 Task: Select a due date automation when advanced on, the moment a card is due add content with a name or a description containing resume.
Action: Mouse moved to (1146, 85)
Screenshot: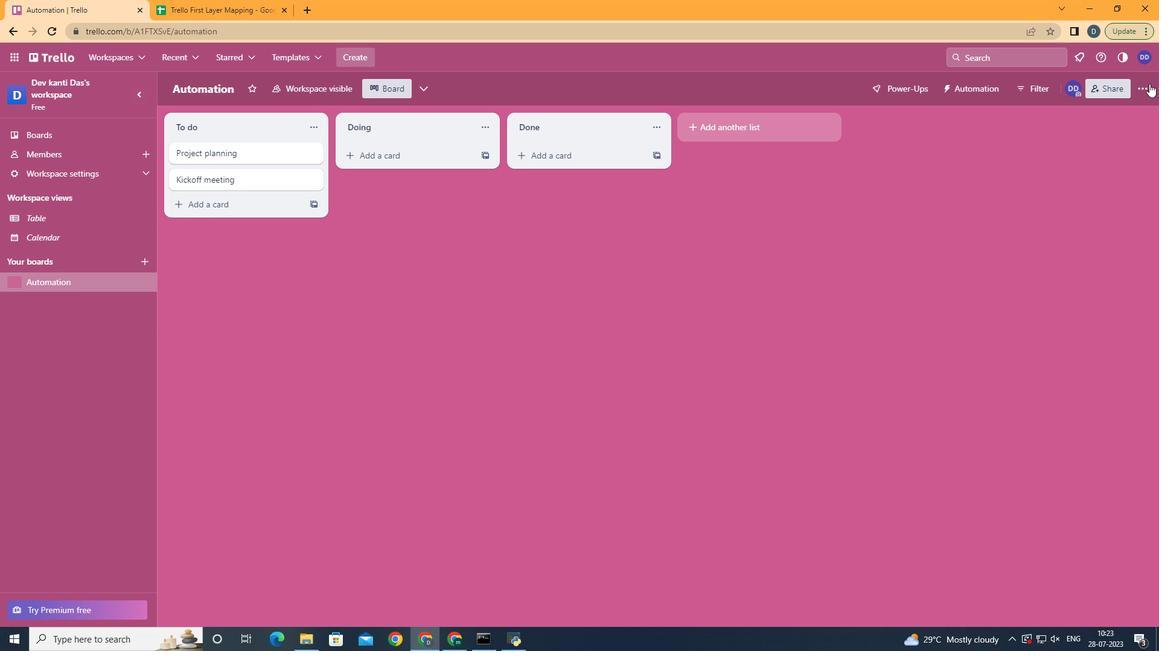 
Action: Mouse pressed left at (1146, 85)
Screenshot: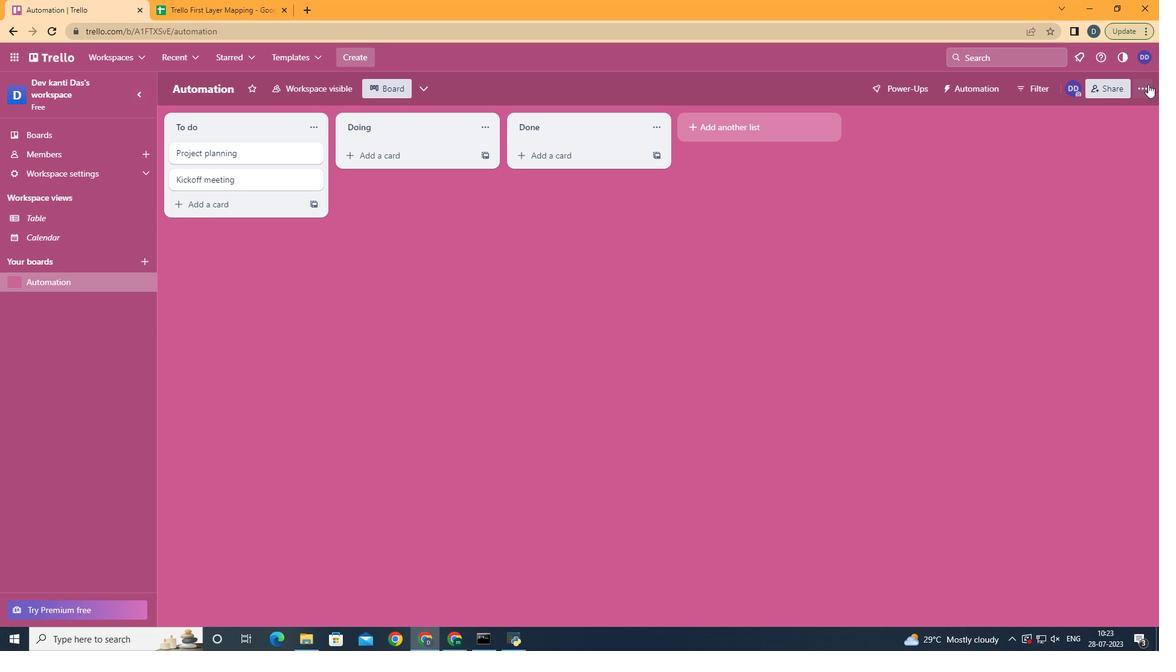 
Action: Mouse moved to (1033, 252)
Screenshot: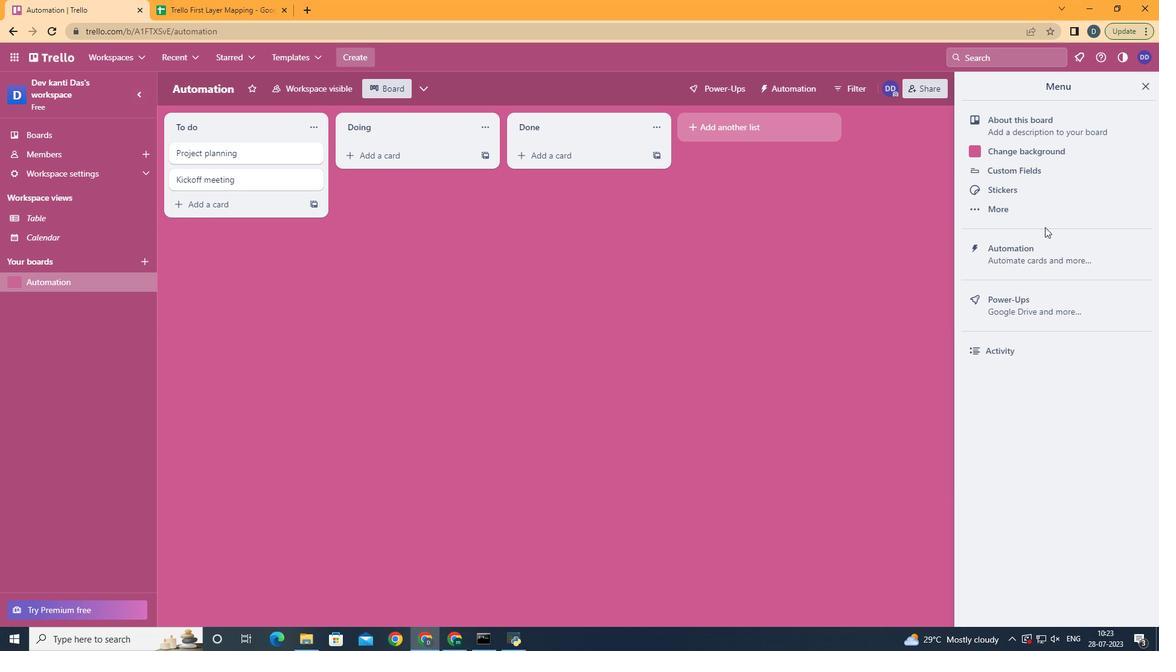 
Action: Mouse pressed left at (1033, 252)
Screenshot: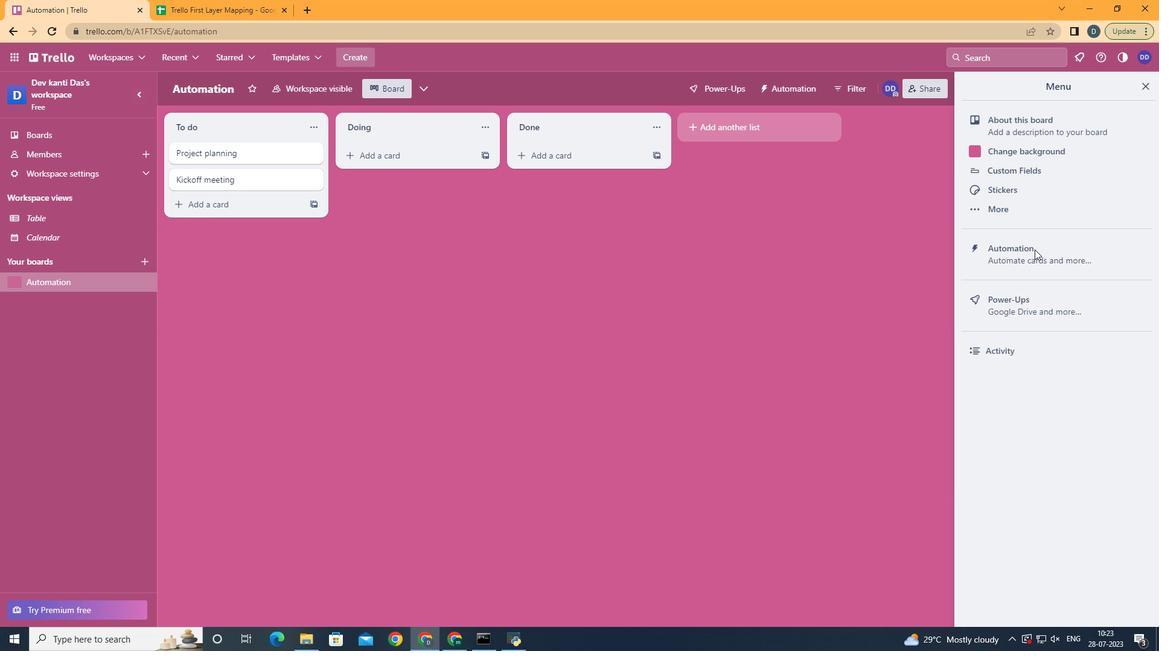 
Action: Mouse moved to (244, 237)
Screenshot: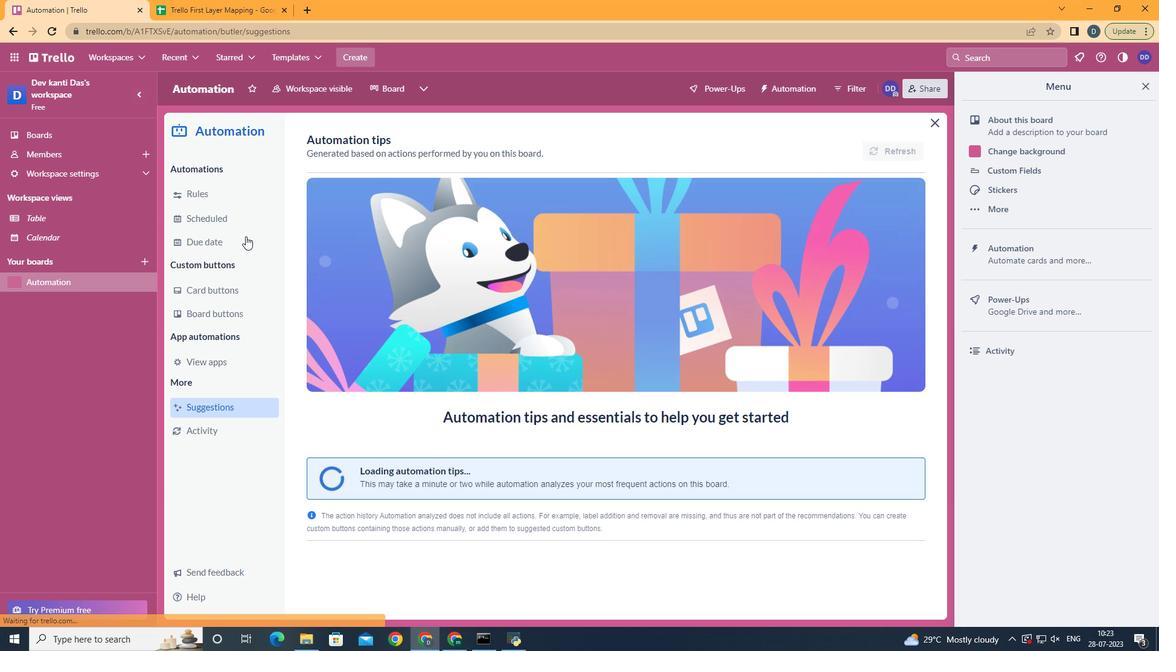 
Action: Mouse pressed left at (244, 237)
Screenshot: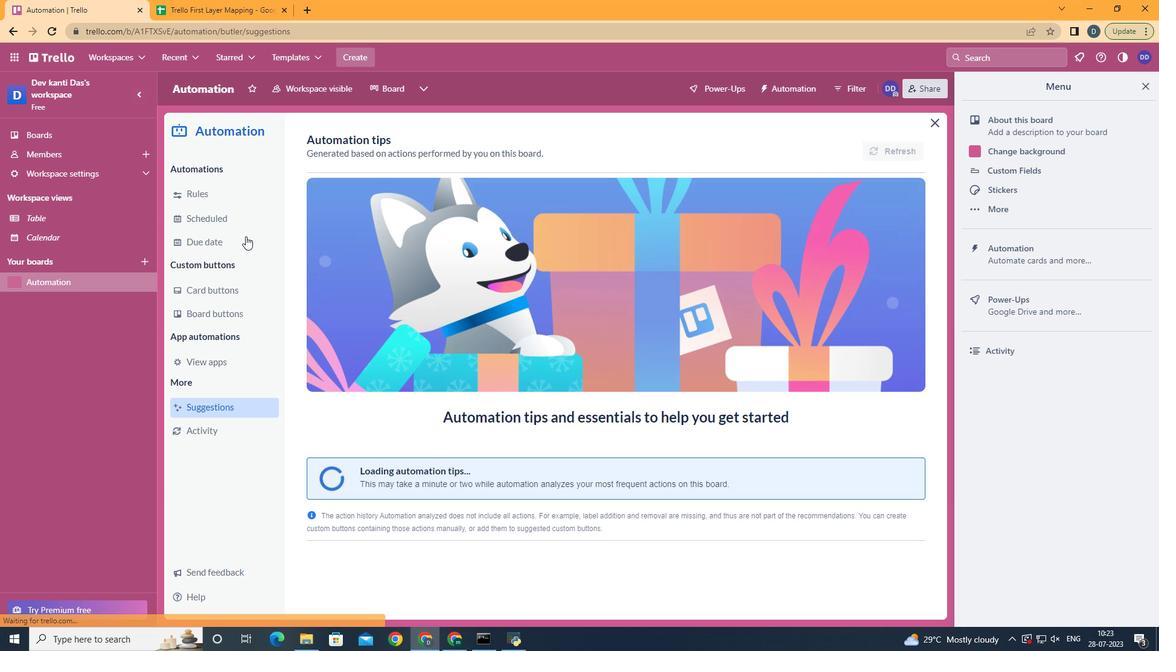 
Action: Mouse moved to (863, 137)
Screenshot: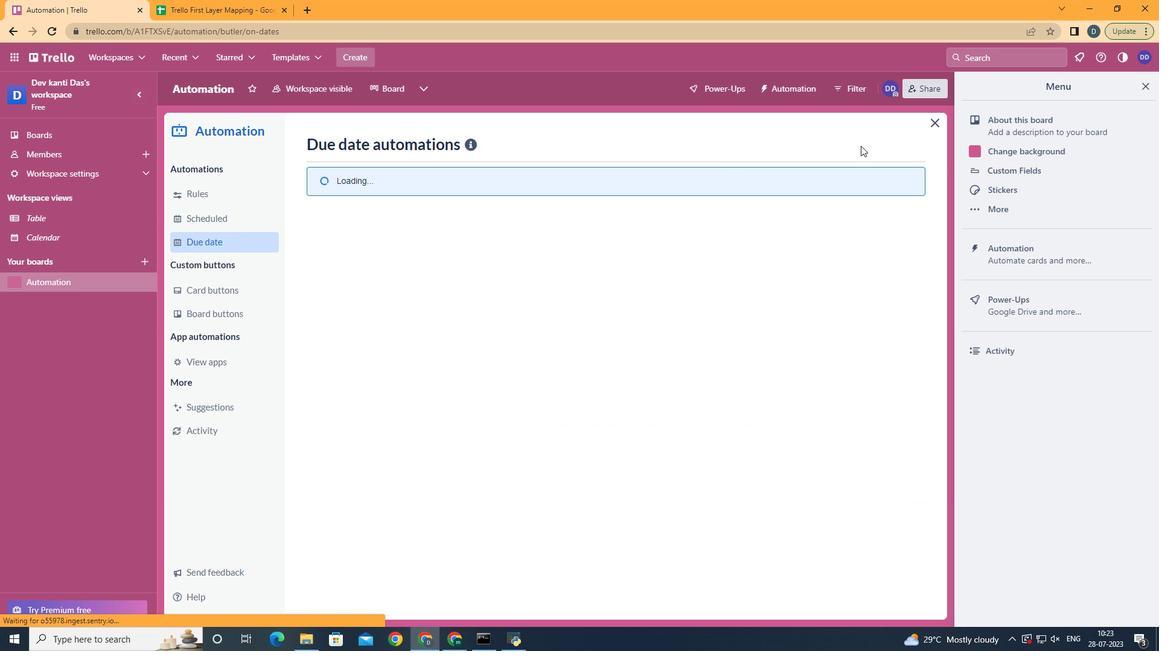 
Action: Mouse pressed left at (863, 137)
Screenshot: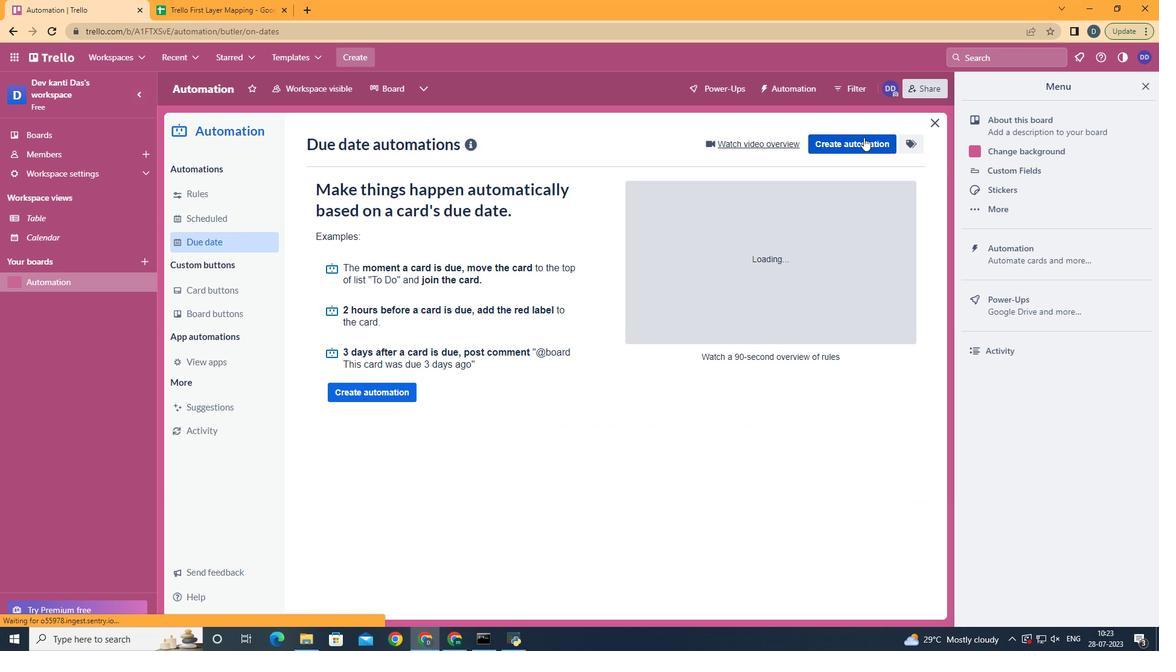 
Action: Mouse moved to (633, 277)
Screenshot: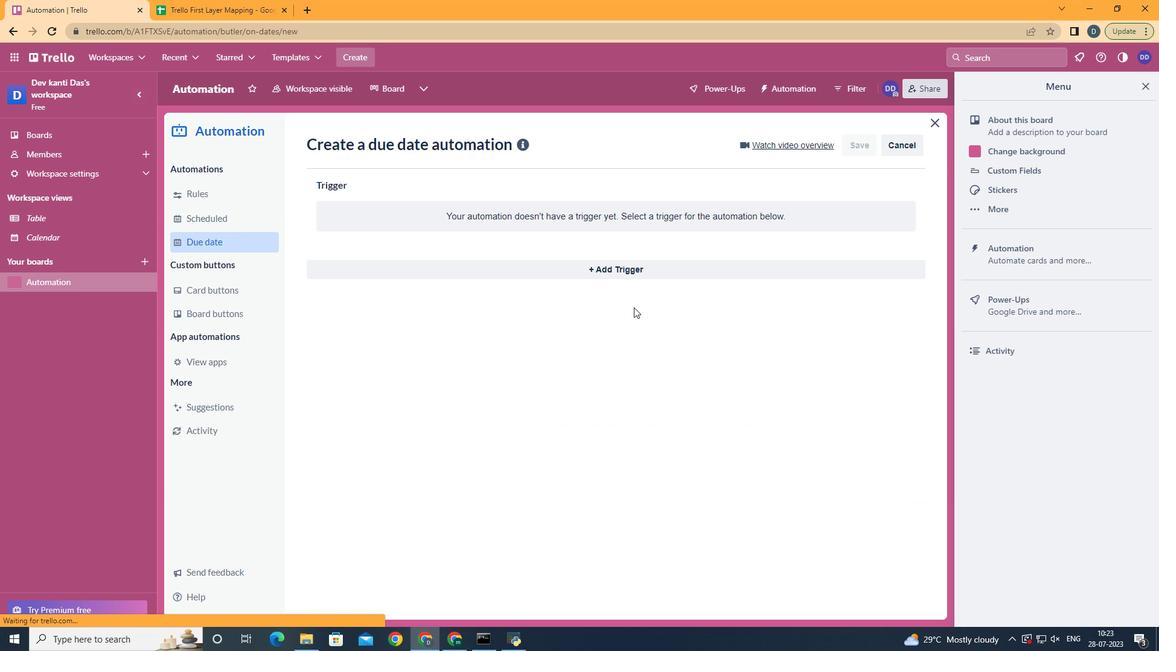 
Action: Mouse pressed left at (633, 277)
Screenshot: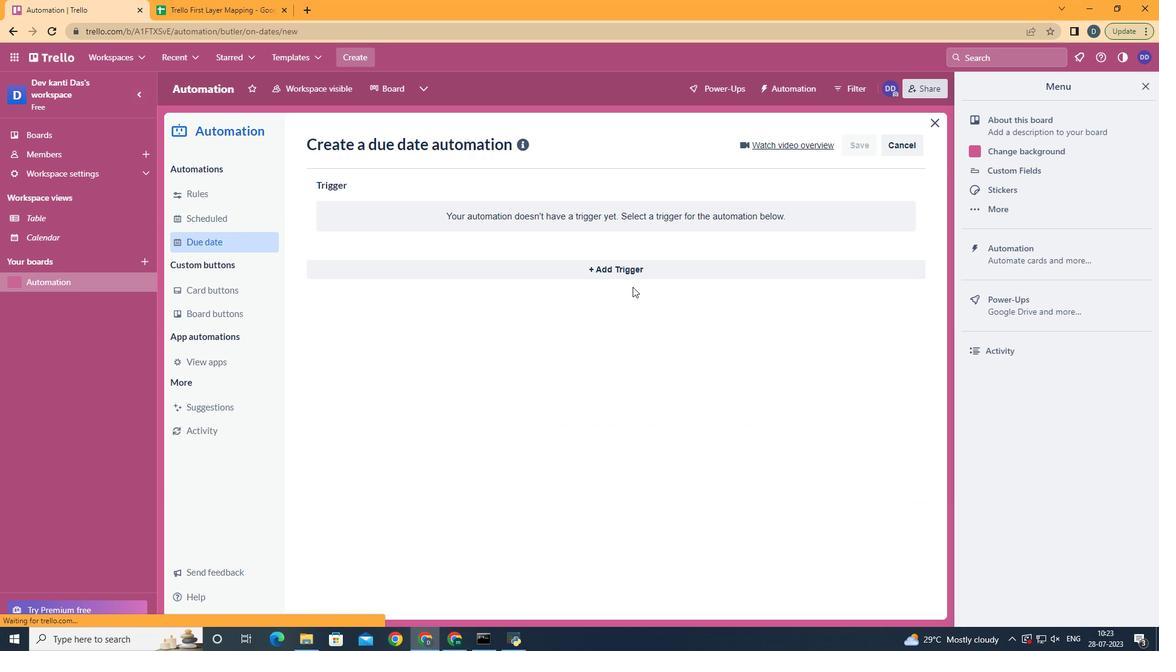 
Action: Mouse moved to (353, 443)
Screenshot: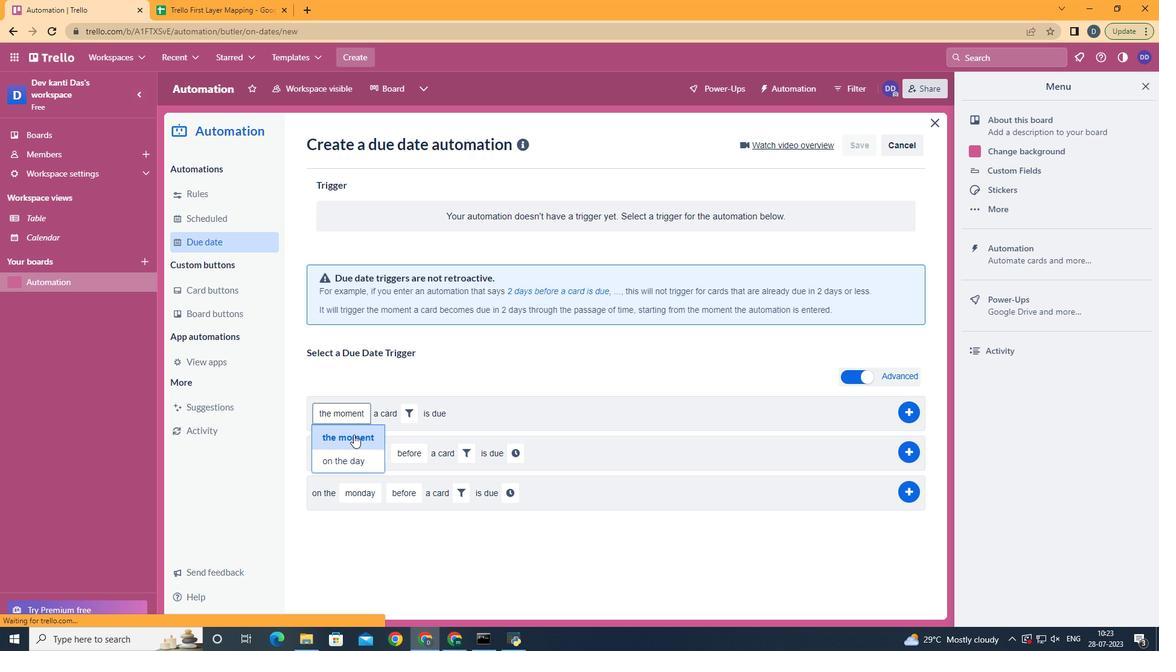 
Action: Mouse pressed left at (353, 443)
Screenshot: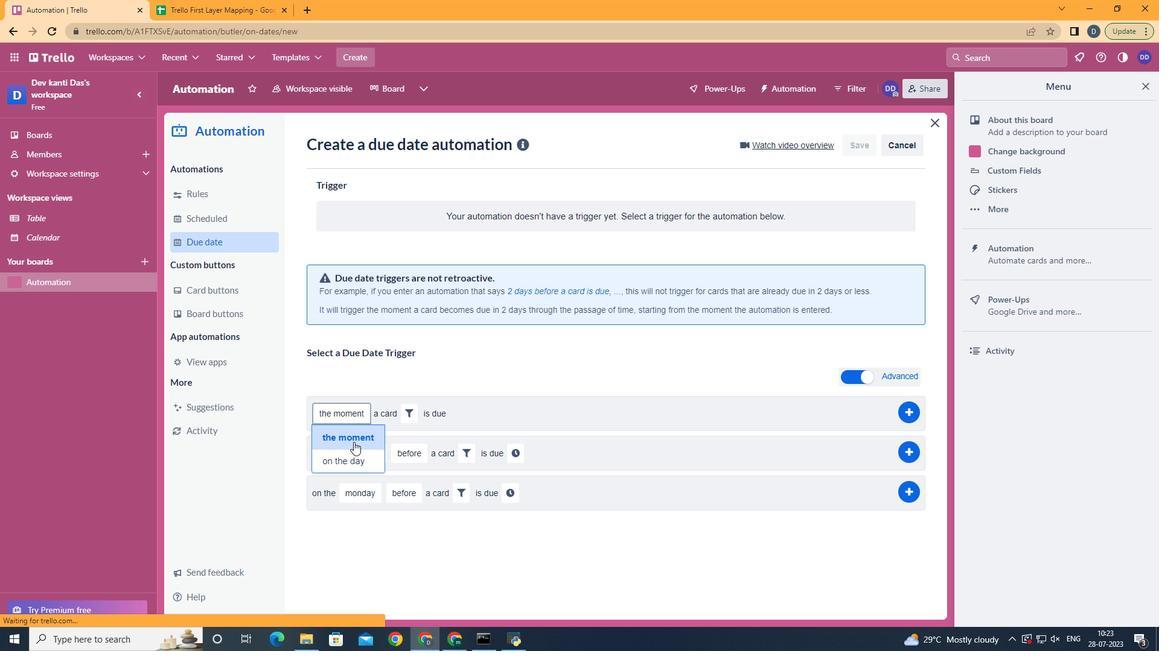 
Action: Mouse moved to (415, 408)
Screenshot: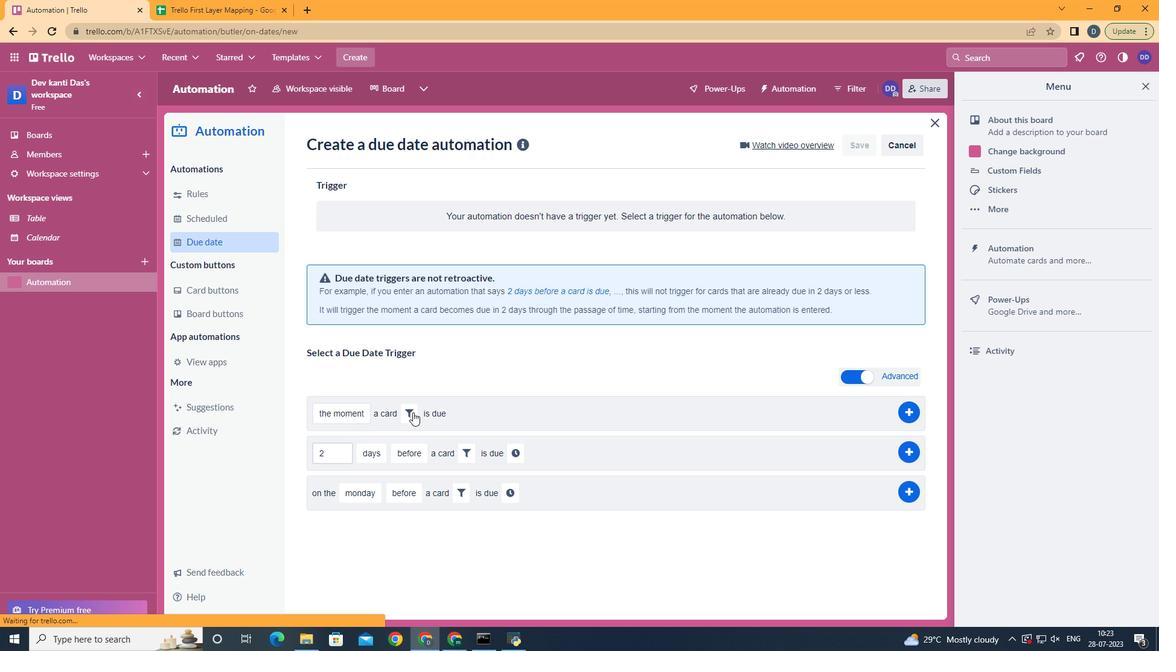 
Action: Mouse pressed left at (415, 408)
Screenshot: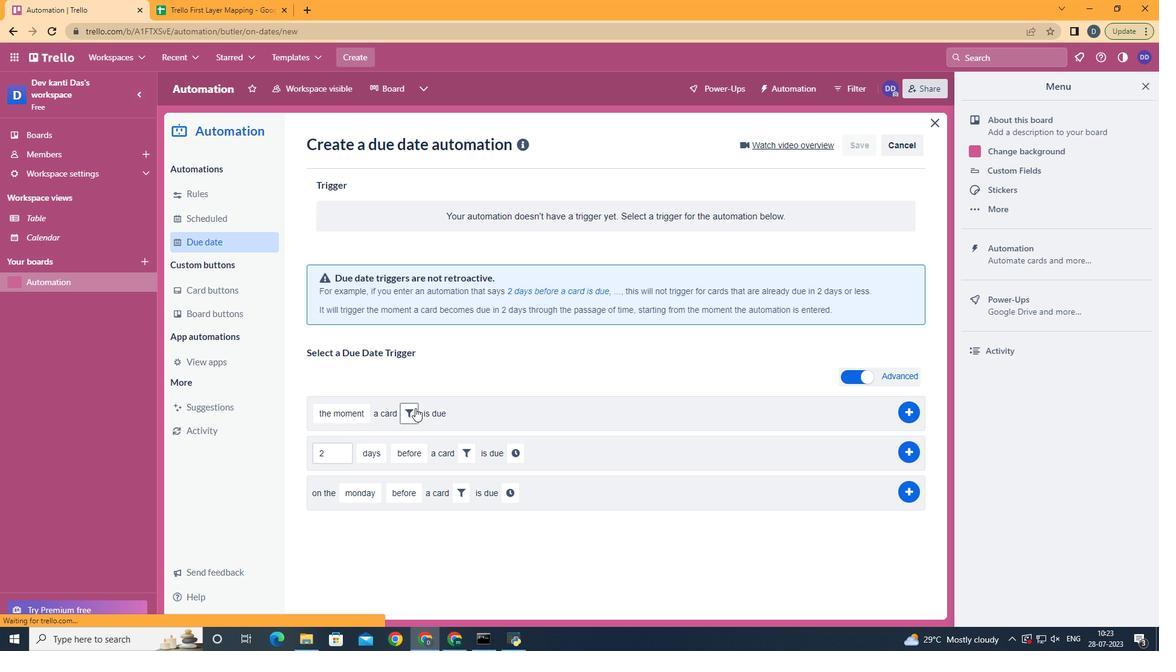 
Action: Mouse moved to (579, 444)
Screenshot: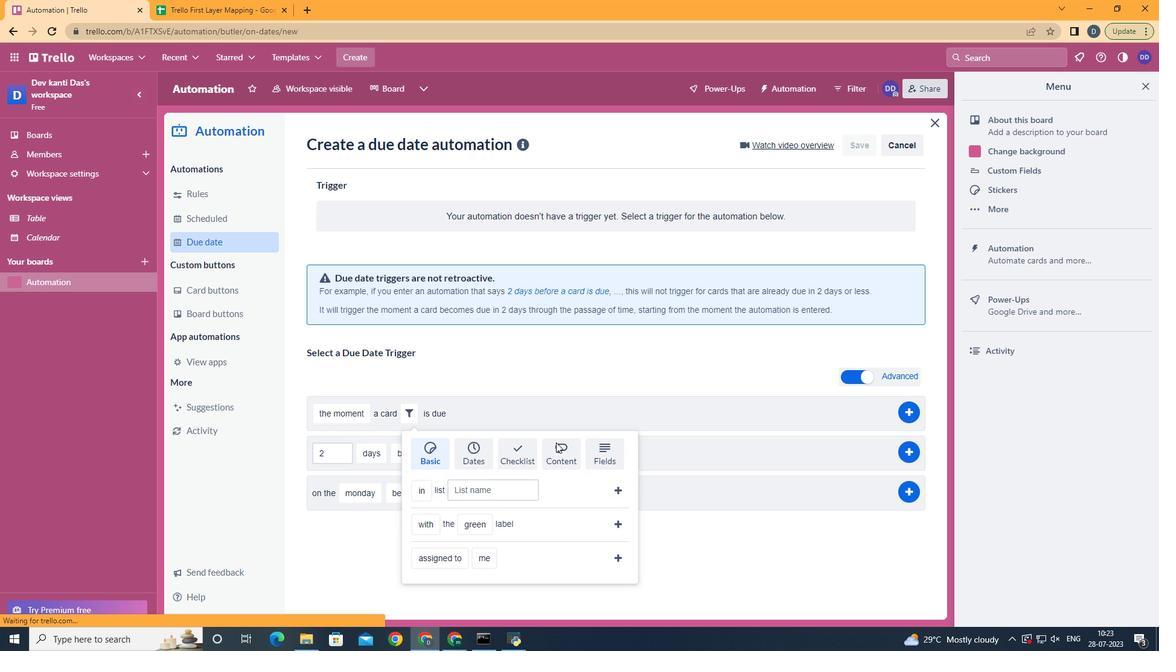 
Action: Mouse pressed left at (579, 444)
Screenshot: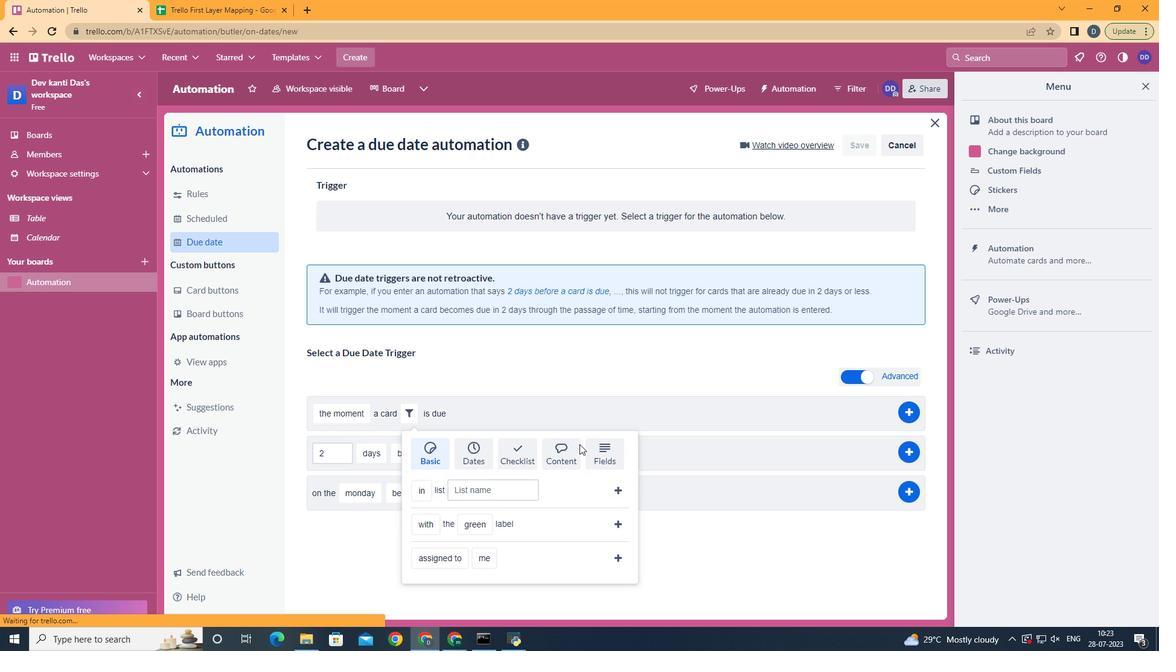 
Action: Mouse moved to (466, 560)
Screenshot: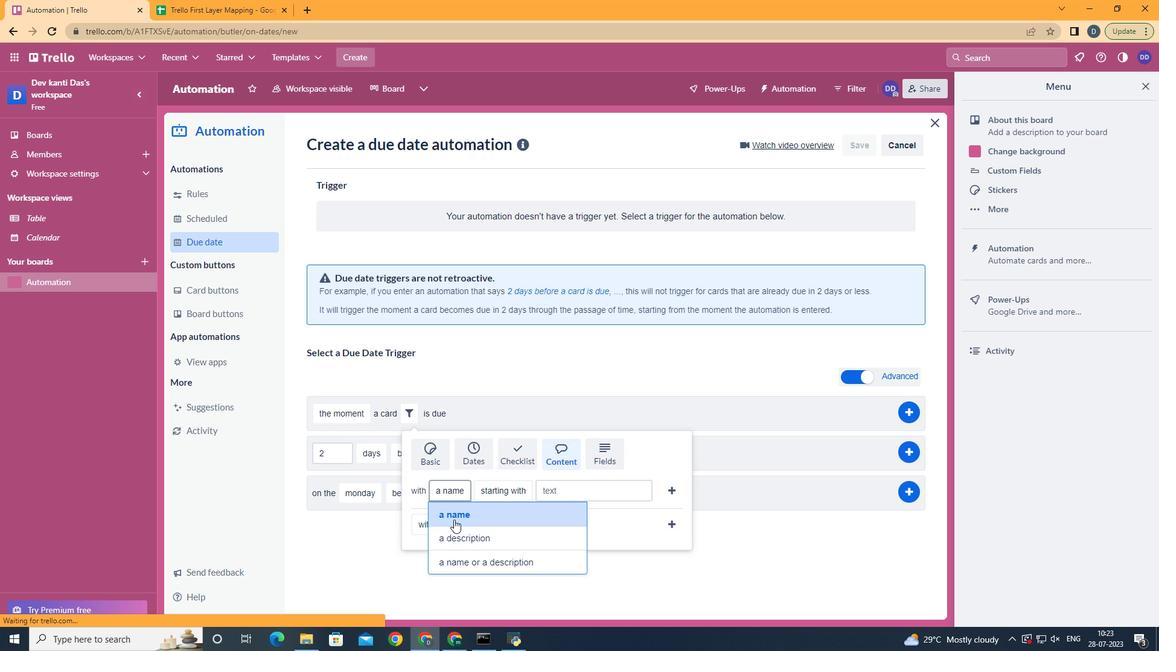 
Action: Mouse pressed left at (466, 560)
Screenshot: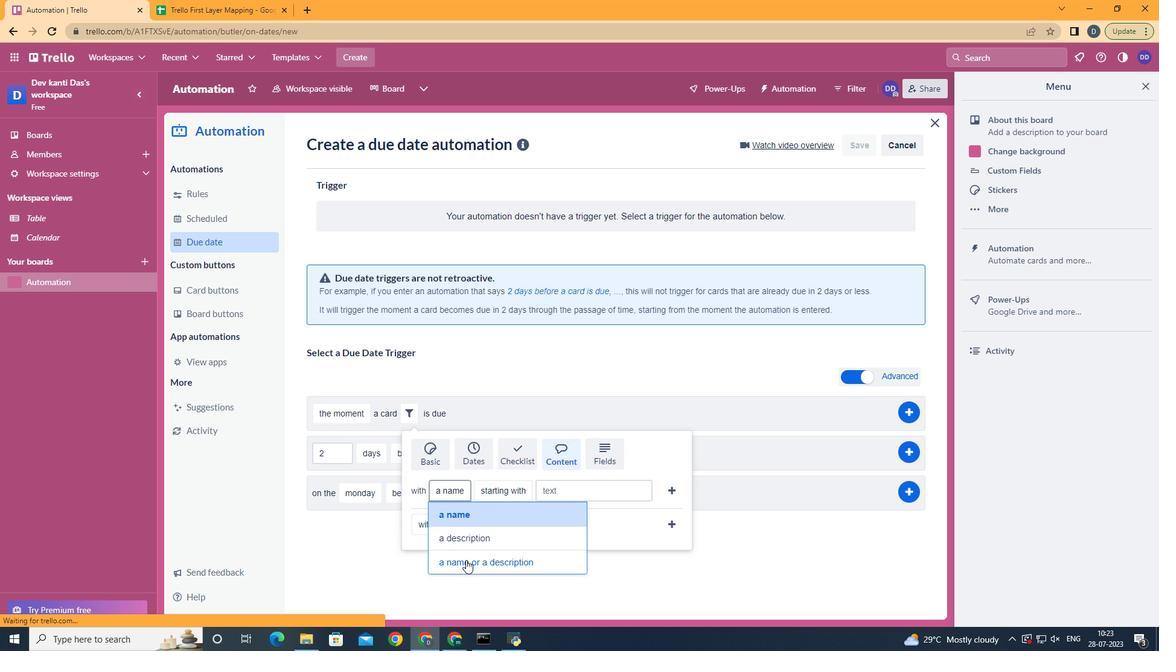 
Action: Mouse moved to (583, 395)
Screenshot: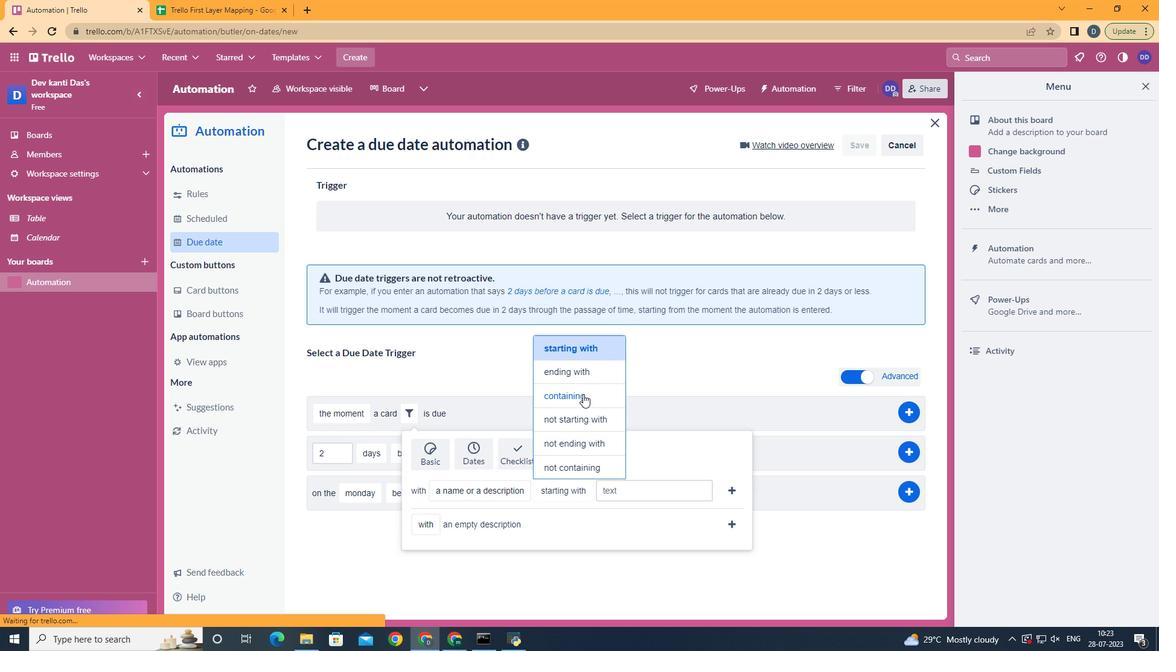 
Action: Mouse pressed left at (583, 395)
Screenshot: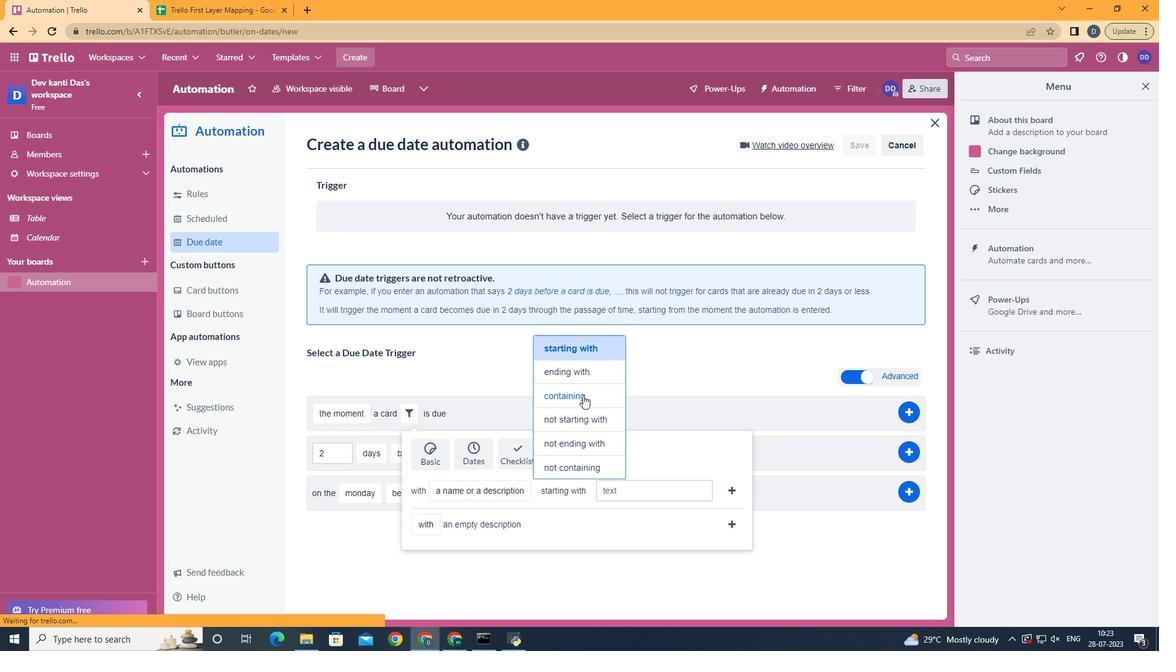 
Action: Mouse moved to (638, 492)
Screenshot: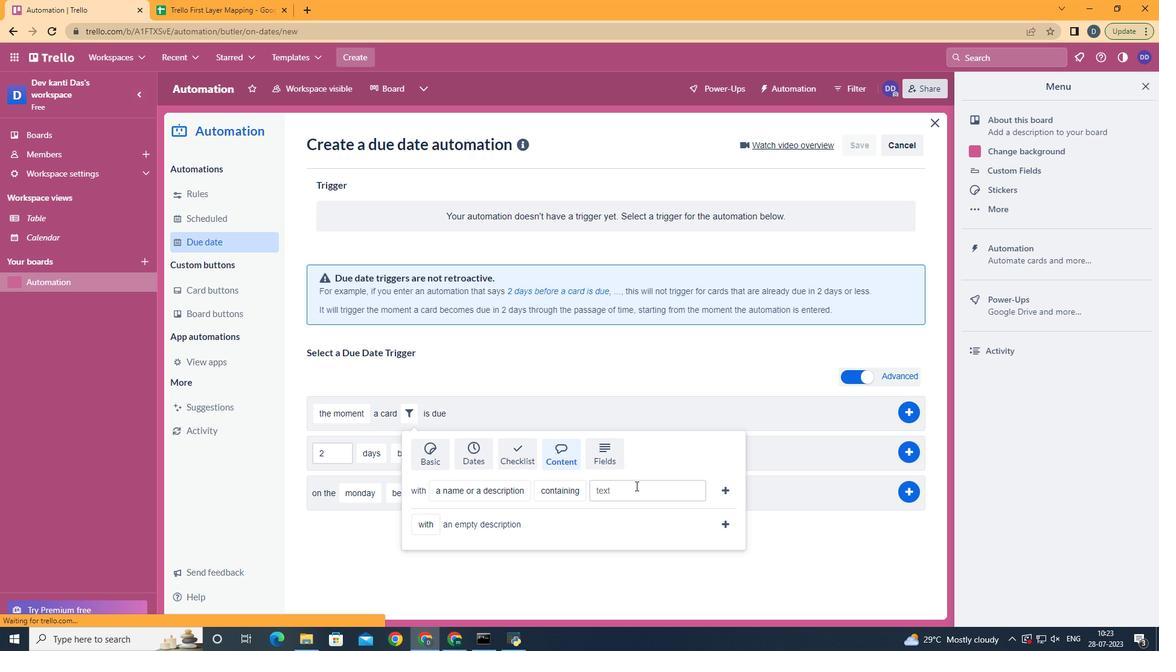 
Action: Mouse pressed left at (638, 492)
Screenshot: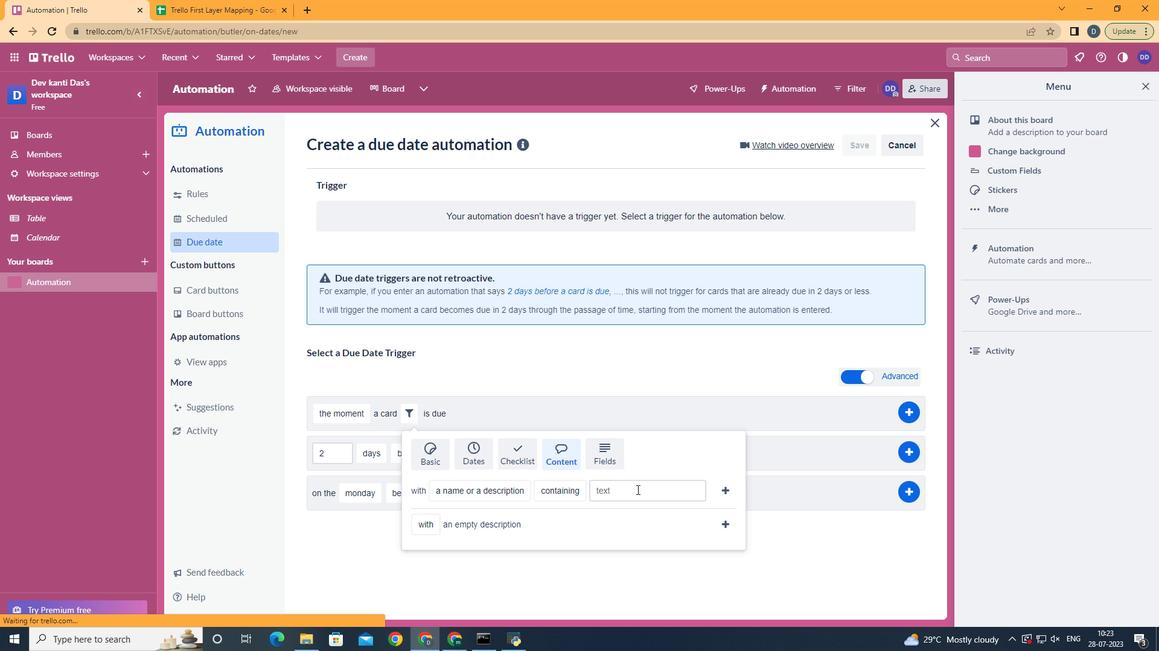 
Action: Key pressed resume
Screenshot: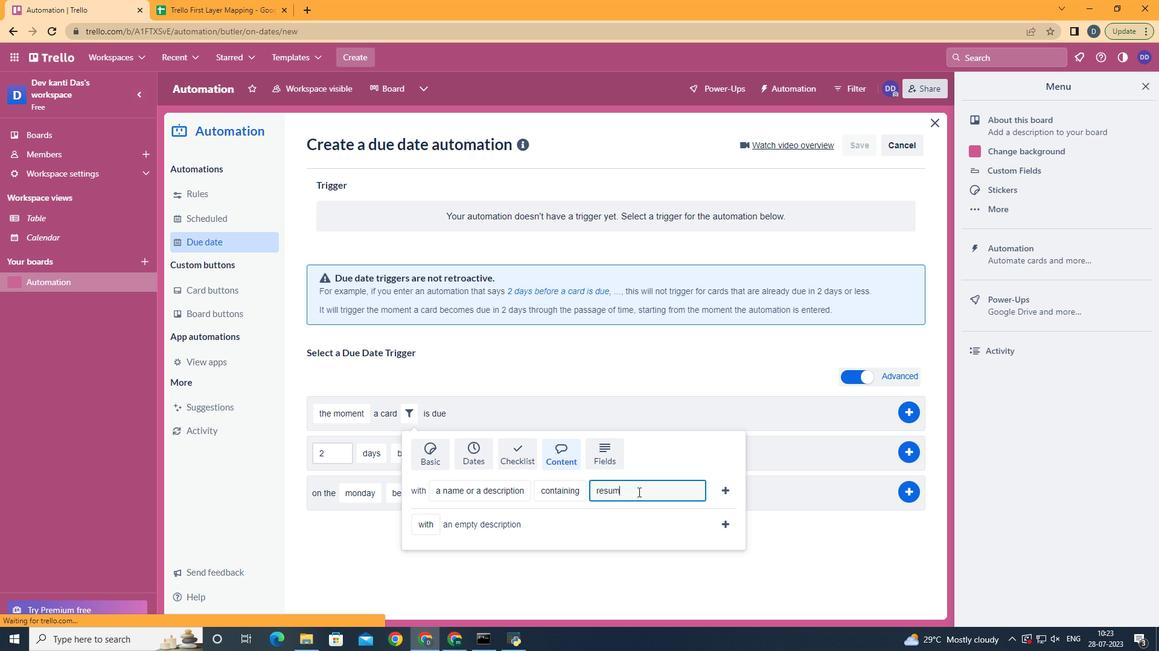 
Action: Mouse moved to (728, 485)
Screenshot: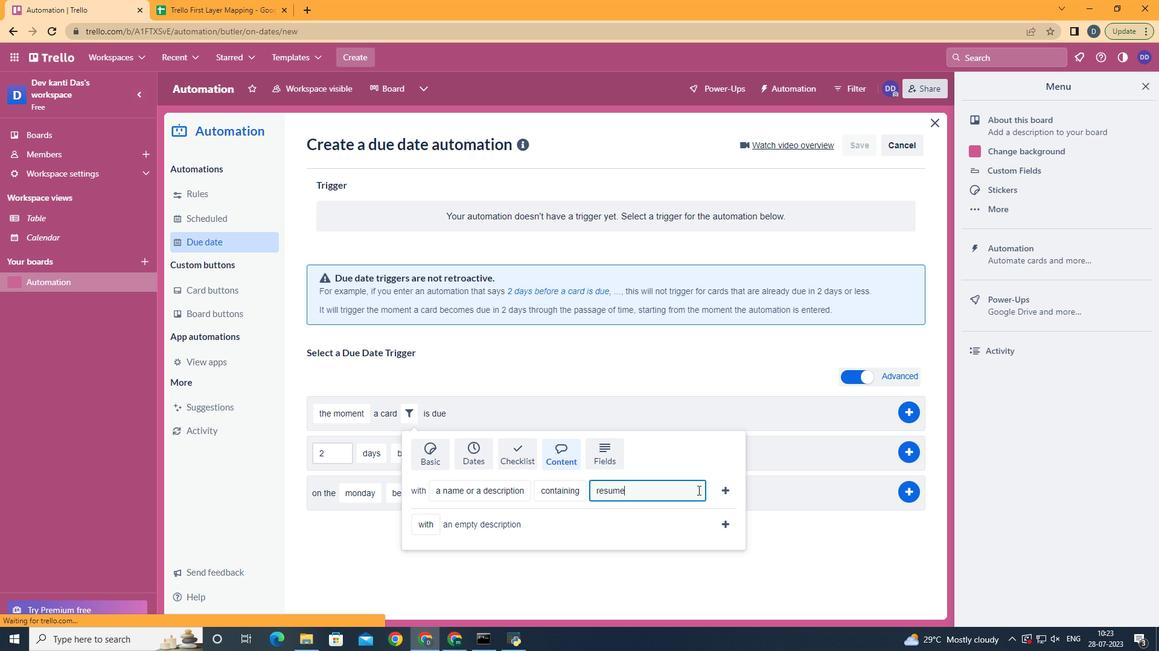 
Action: Mouse pressed left at (728, 485)
Screenshot: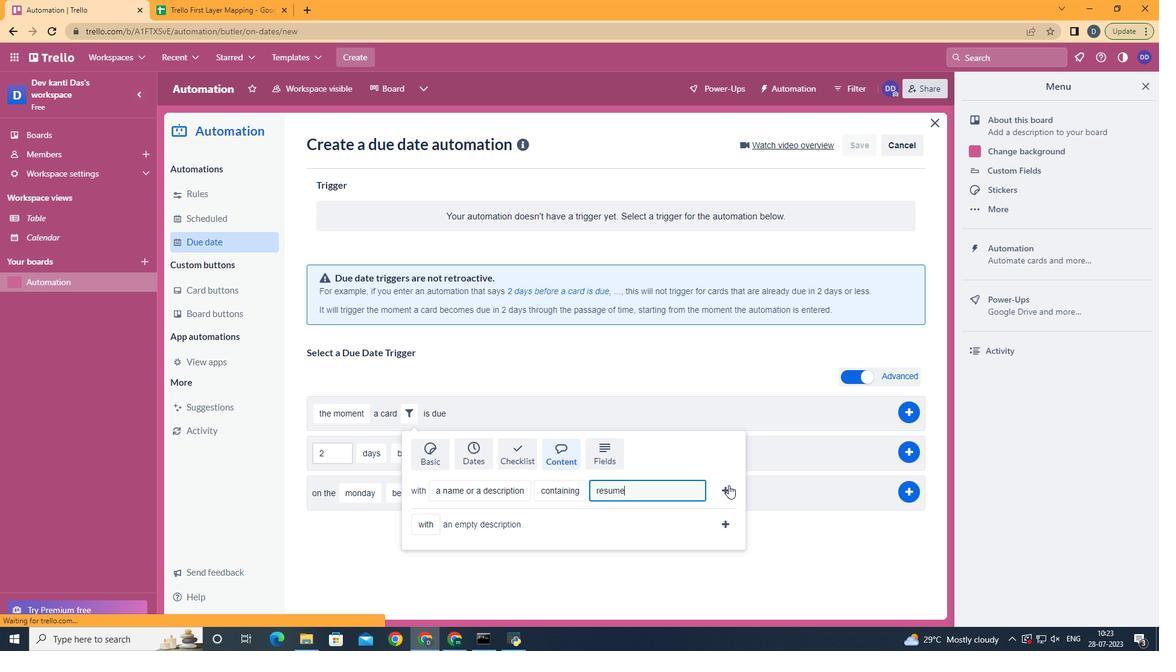 
